 Task: Look for products in the category "Cheddar" from Rumiano only.
Action: Mouse moved to (742, 267)
Screenshot: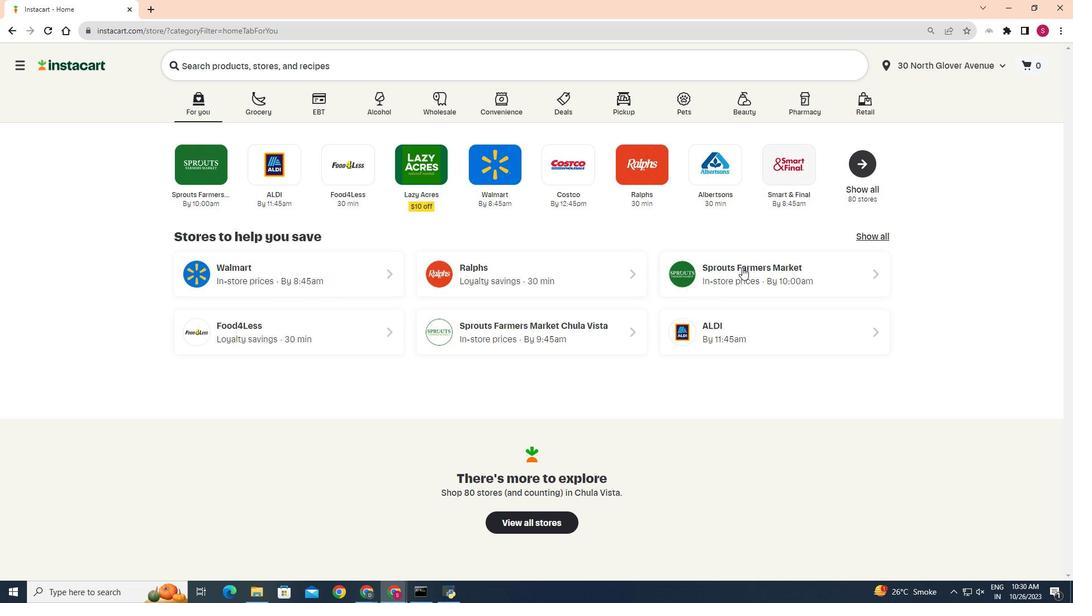 
Action: Mouse pressed left at (742, 267)
Screenshot: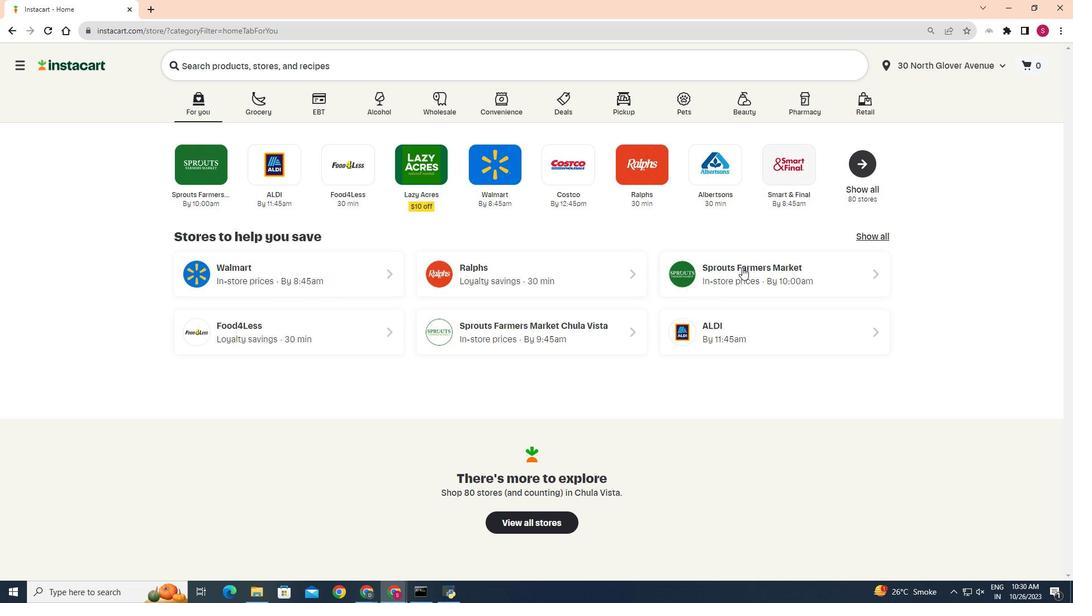 
Action: Mouse moved to (68, 512)
Screenshot: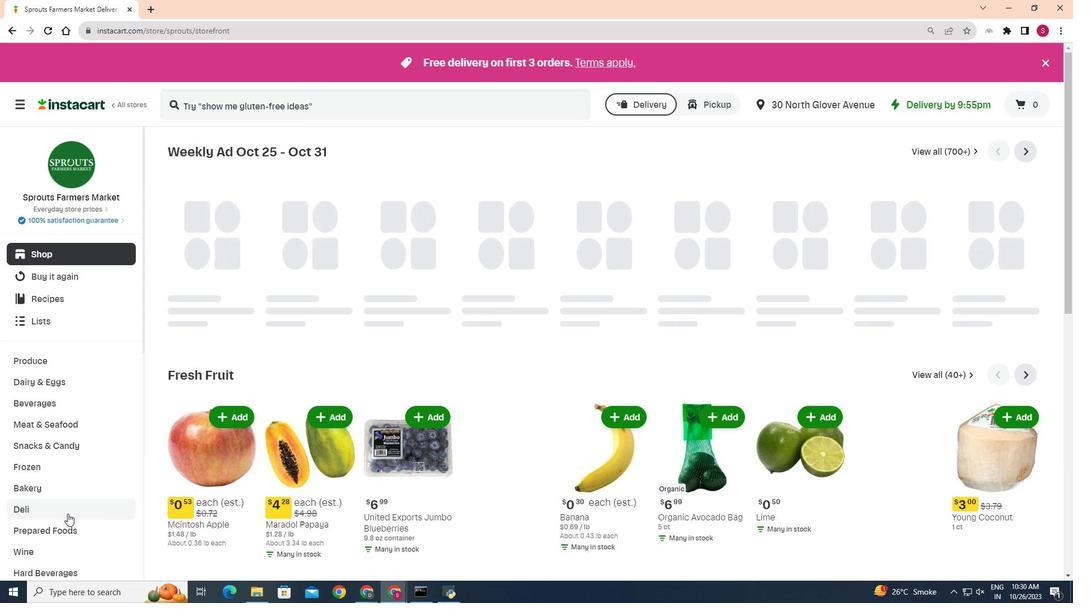 
Action: Mouse pressed left at (68, 512)
Screenshot: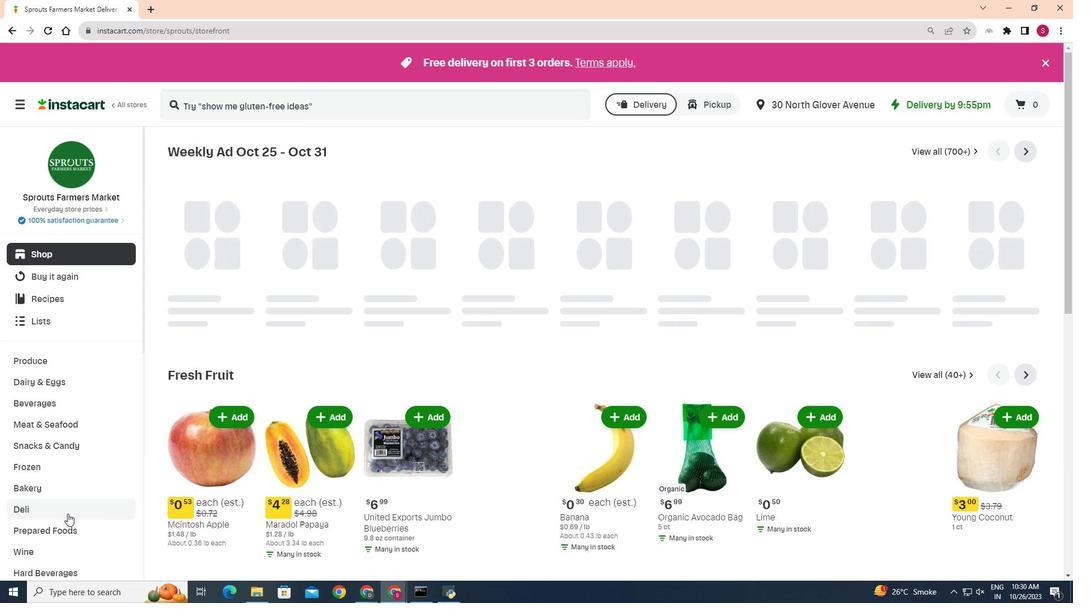 
Action: Mouse moved to (291, 173)
Screenshot: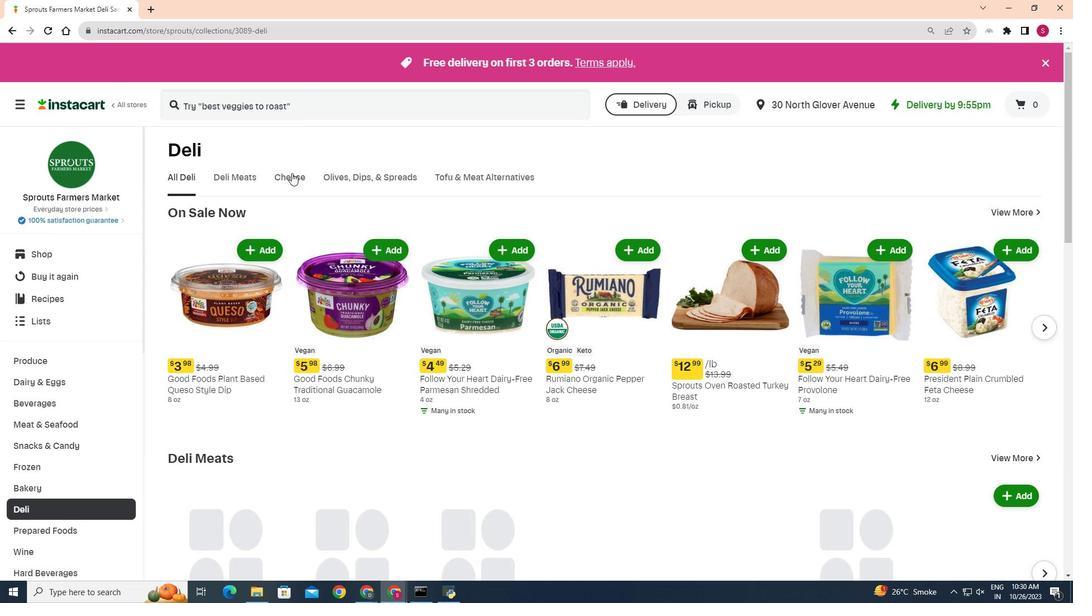 
Action: Mouse pressed left at (291, 173)
Screenshot: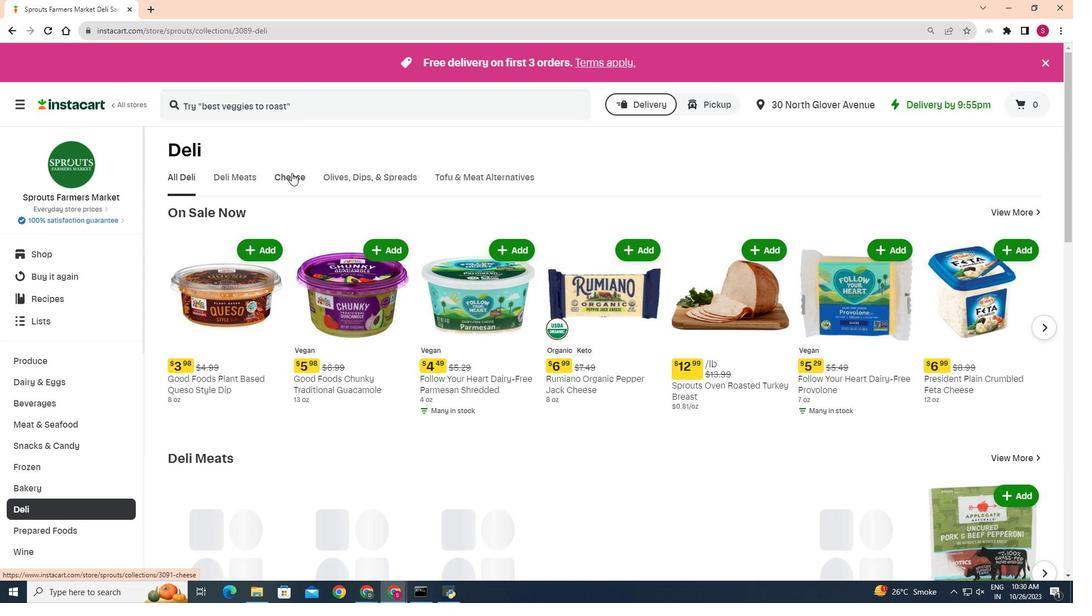 
Action: Mouse moved to (257, 223)
Screenshot: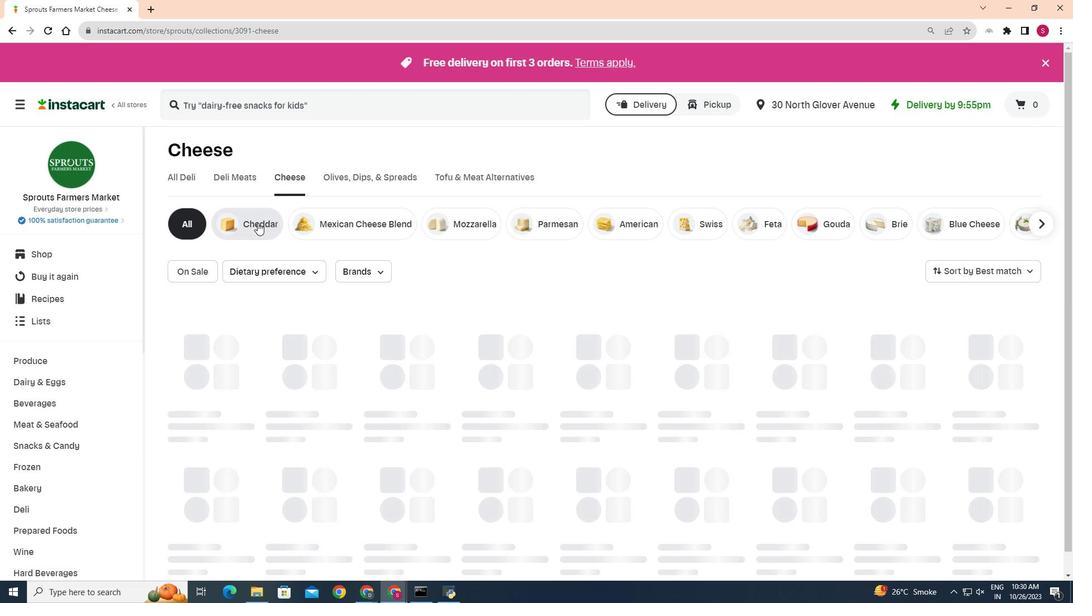 
Action: Mouse pressed left at (257, 223)
Screenshot: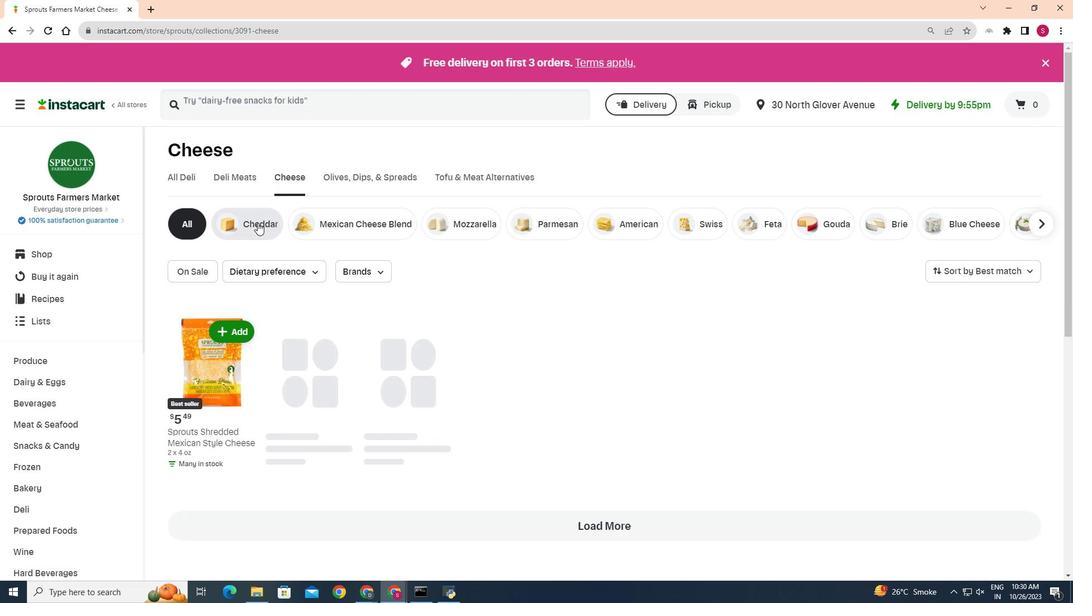 
Action: Mouse moved to (385, 275)
Screenshot: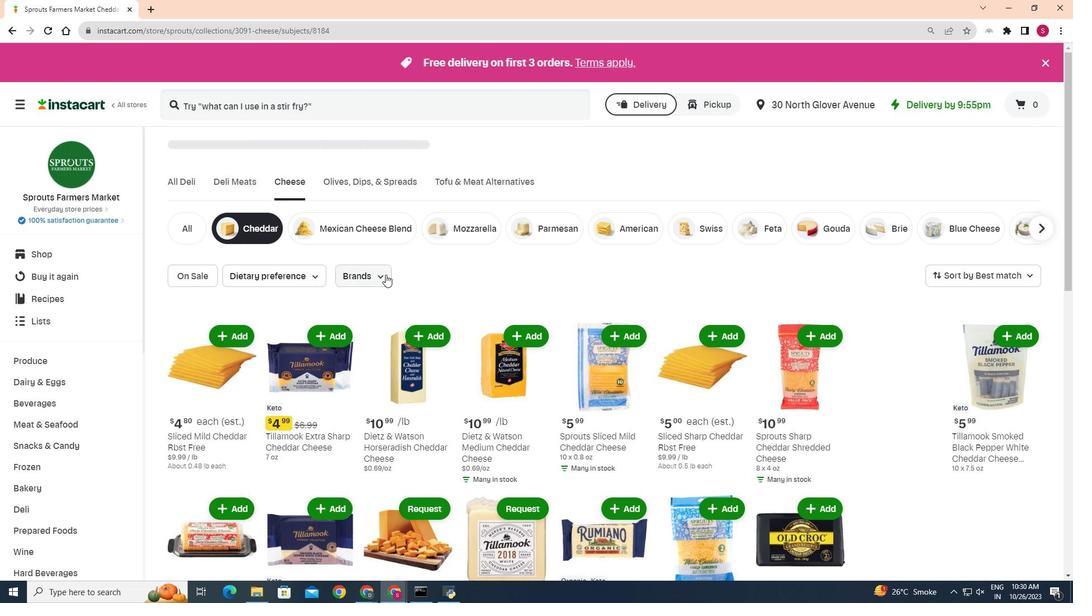 
Action: Mouse pressed left at (385, 275)
Screenshot: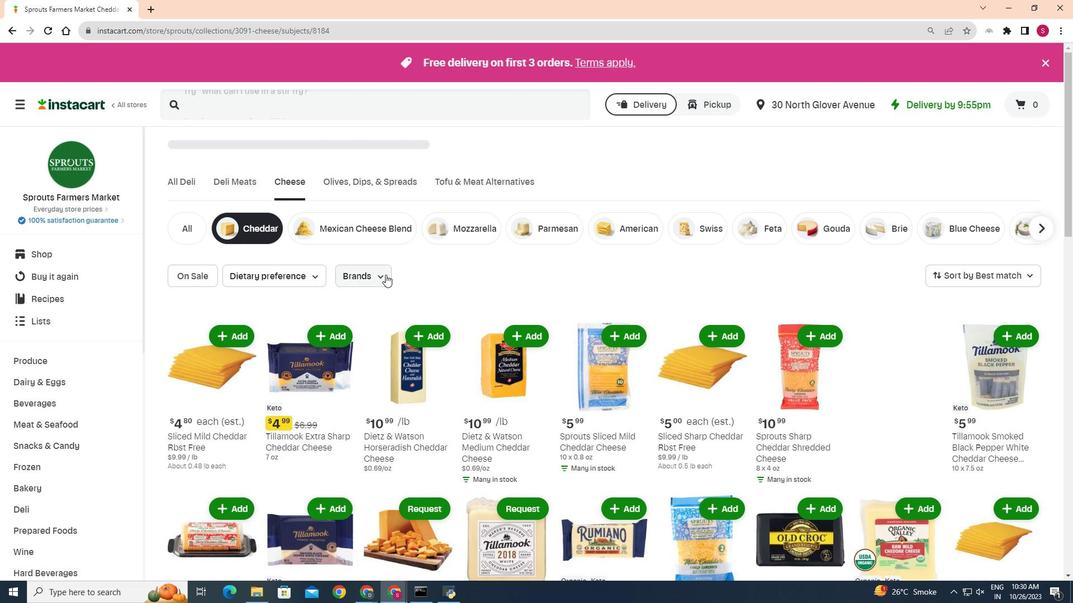 
Action: Mouse moved to (398, 322)
Screenshot: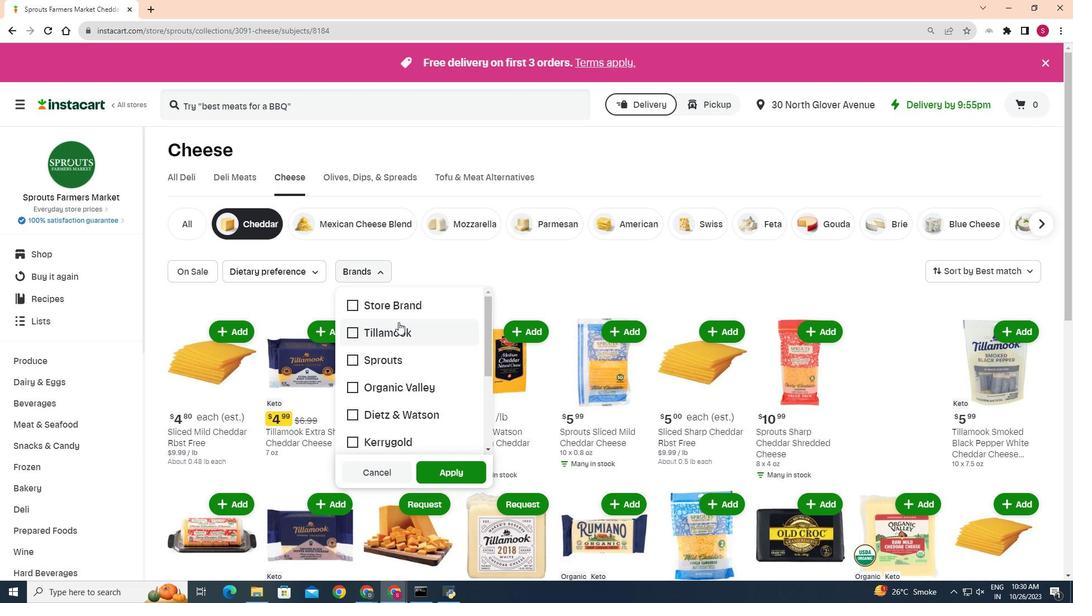 
Action: Mouse scrolled (398, 322) with delta (0, 0)
Screenshot: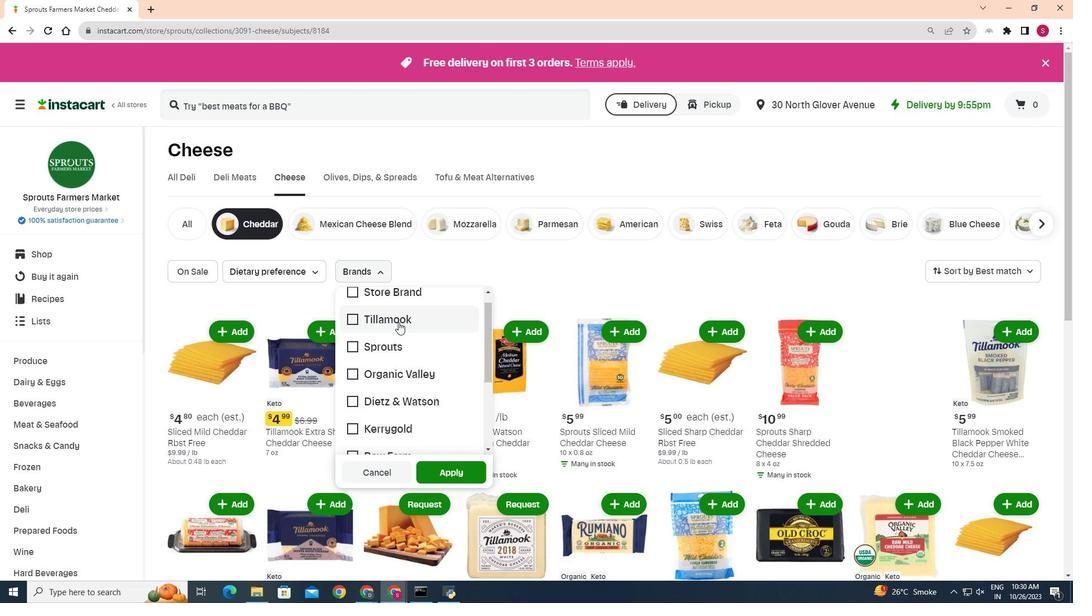 
Action: Mouse moved to (399, 322)
Screenshot: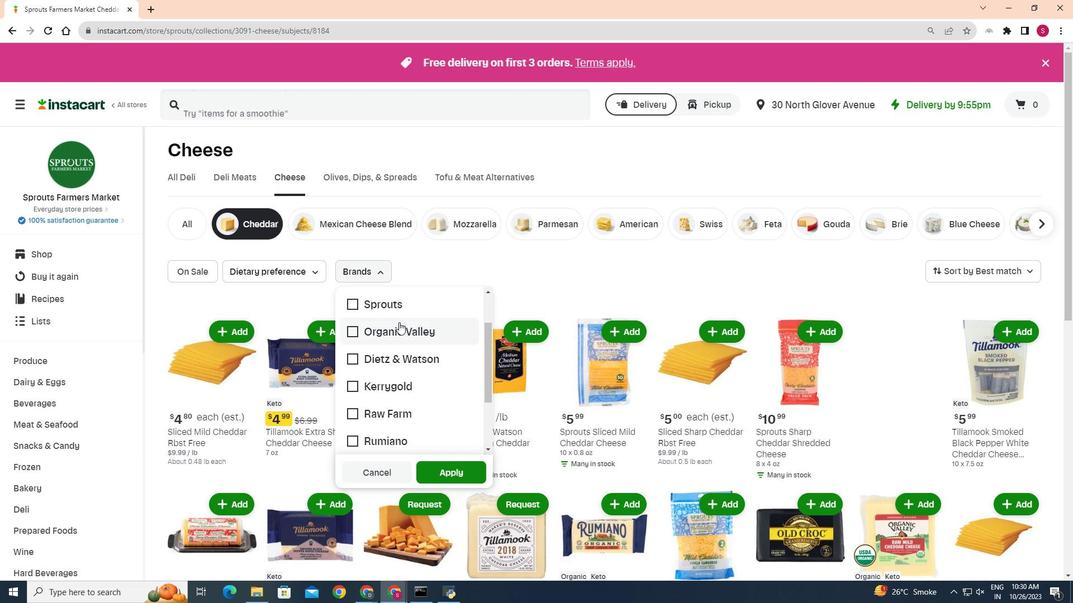
Action: Mouse scrolled (399, 322) with delta (0, 0)
Screenshot: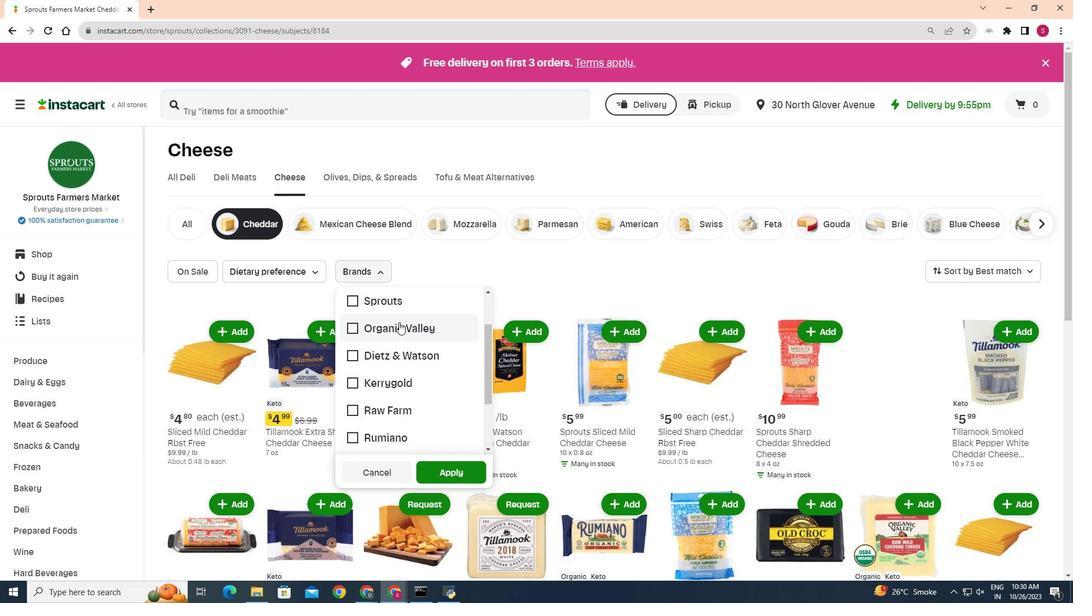 
Action: Mouse moved to (349, 383)
Screenshot: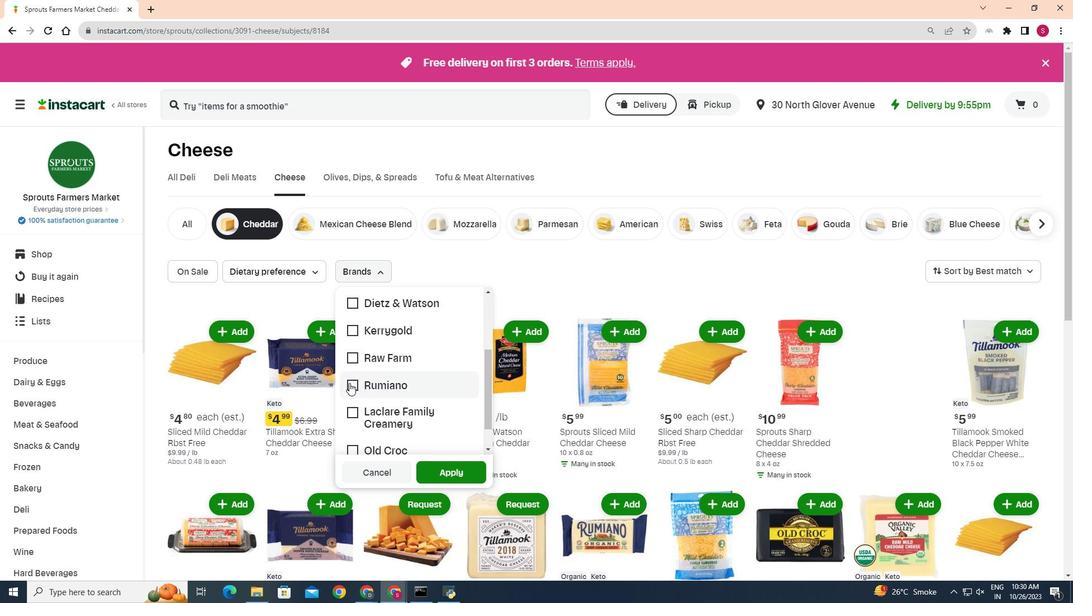 
Action: Mouse pressed left at (349, 383)
Screenshot: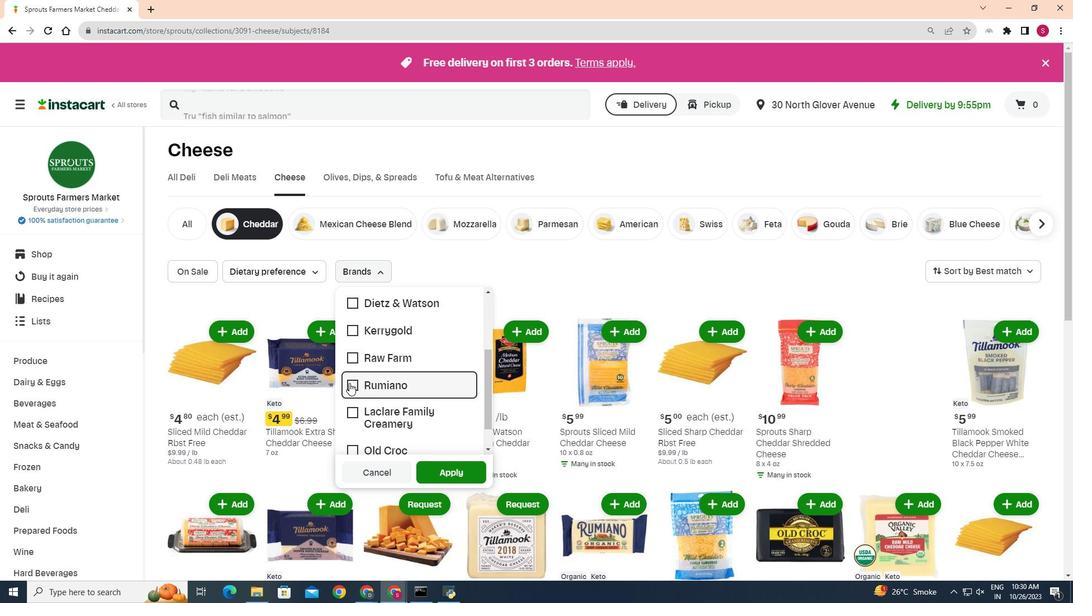 
Action: Mouse moved to (445, 469)
Screenshot: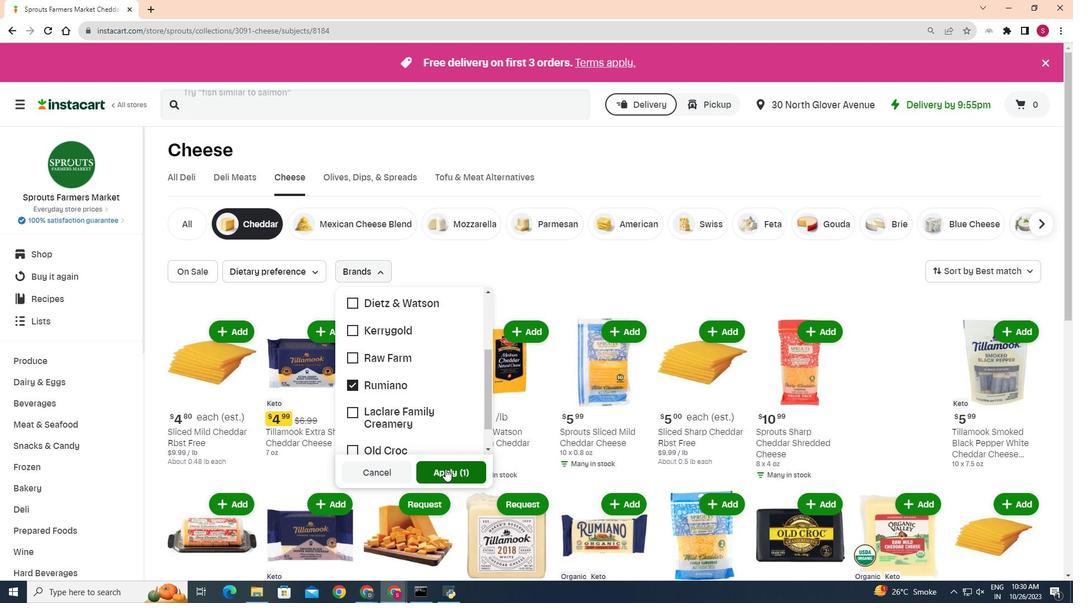 
Action: Mouse pressed left at (445, 469)
Screenshot: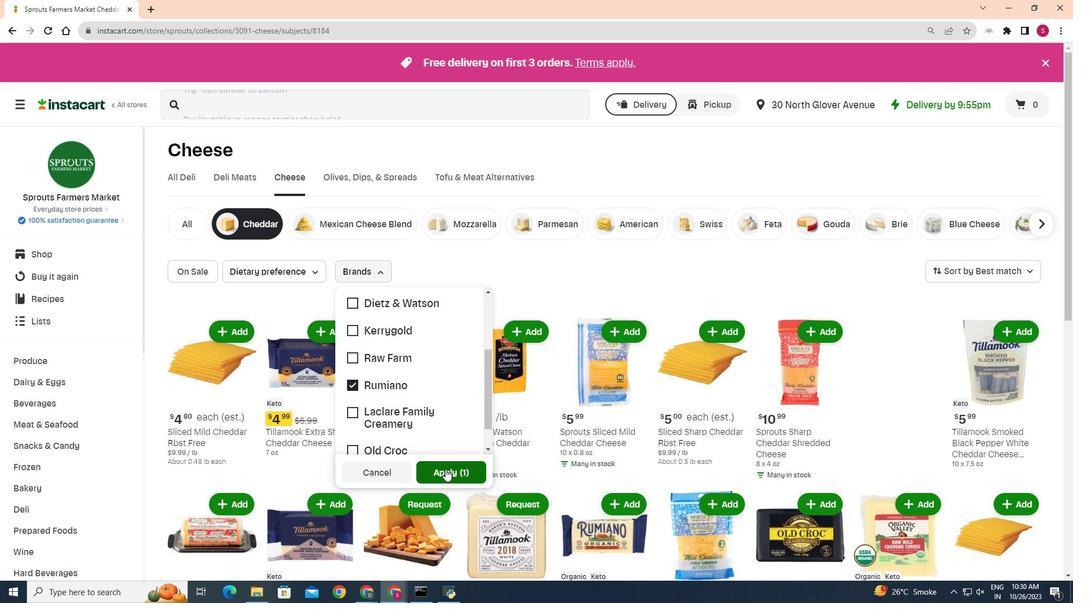 
Action: Mouse moved to (542, 350)
Screenshot: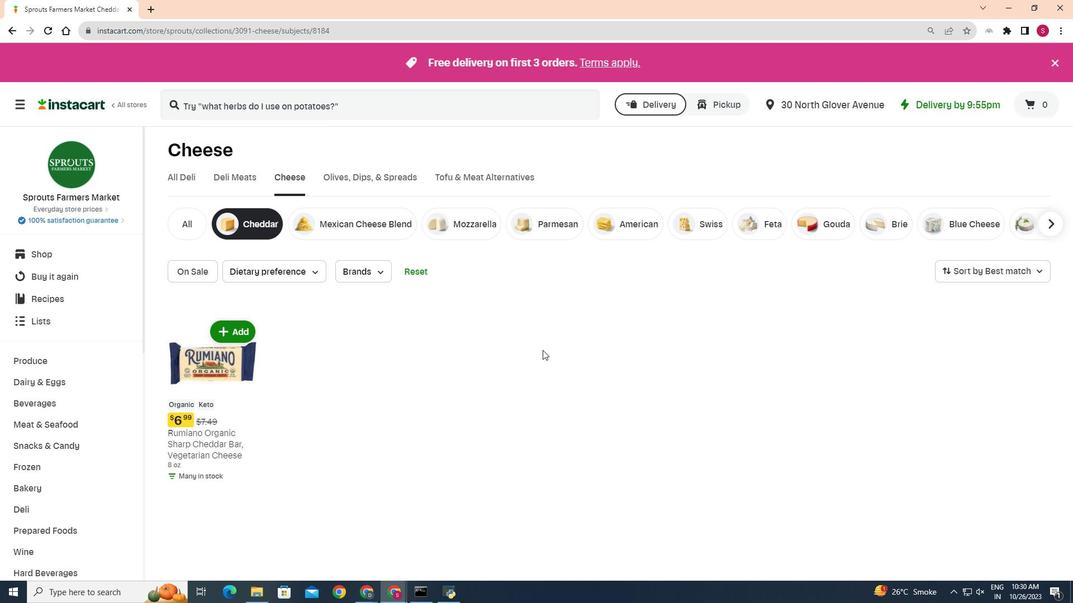 
